 Task: Look for products in the category "IPA" from Stone Brewing Co only.
Action: Mouse moved to (756, 242)
Screenshot: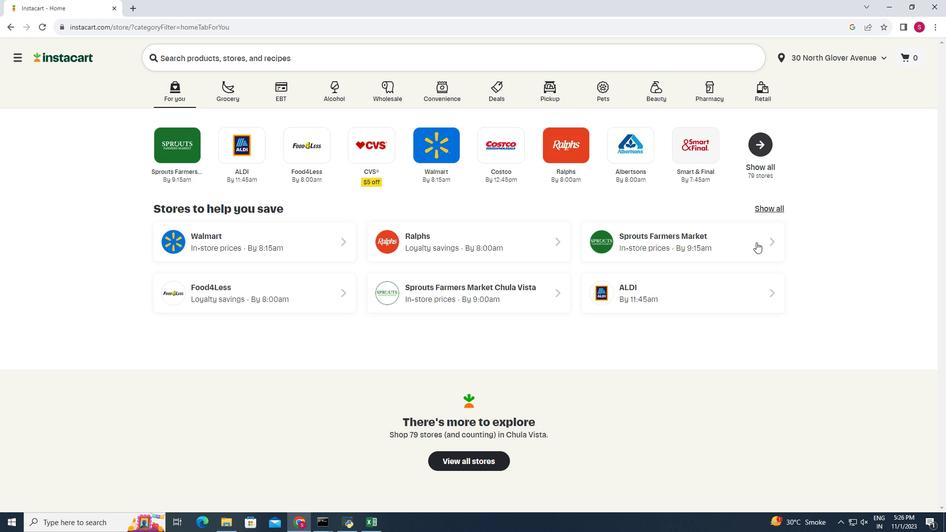 
Action: Mouse pressed left at (756, 242)
Screenshot: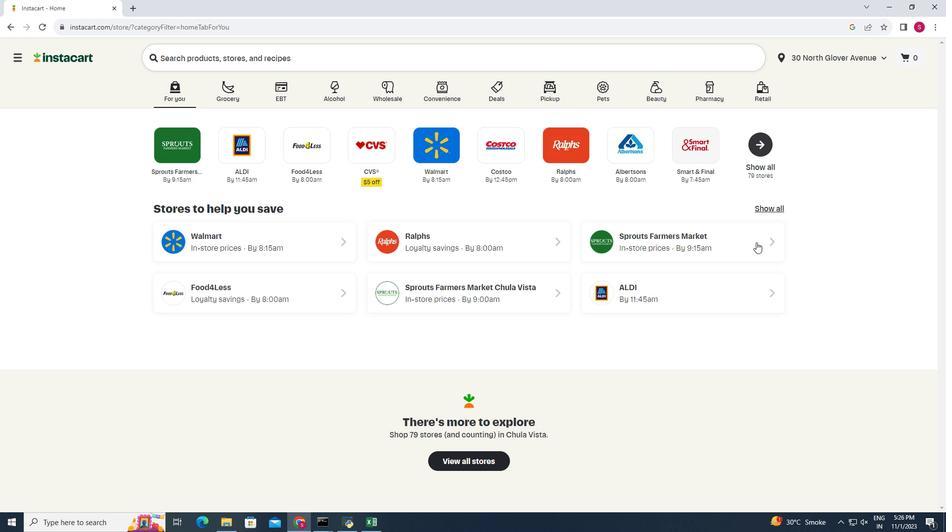 
Action: Mouse moved to (40, 506)
Screenshot: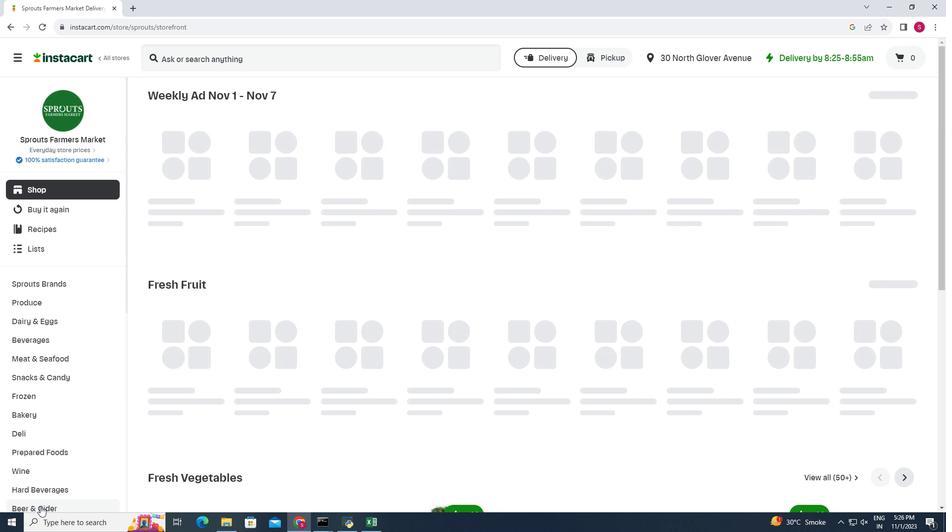 
Action: Mouse pressed left at (40, 506)
Screenshot: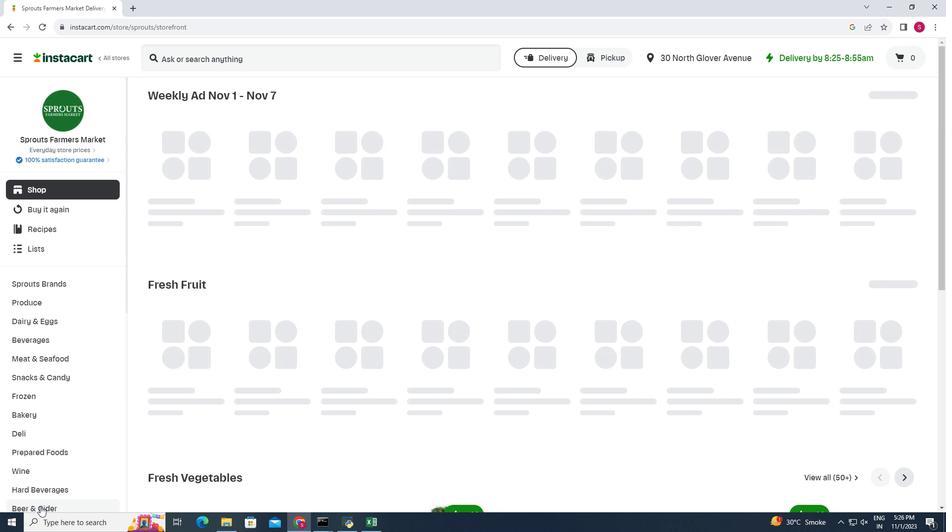 
Action: Mouse moved to (228, 121)
Screenshot: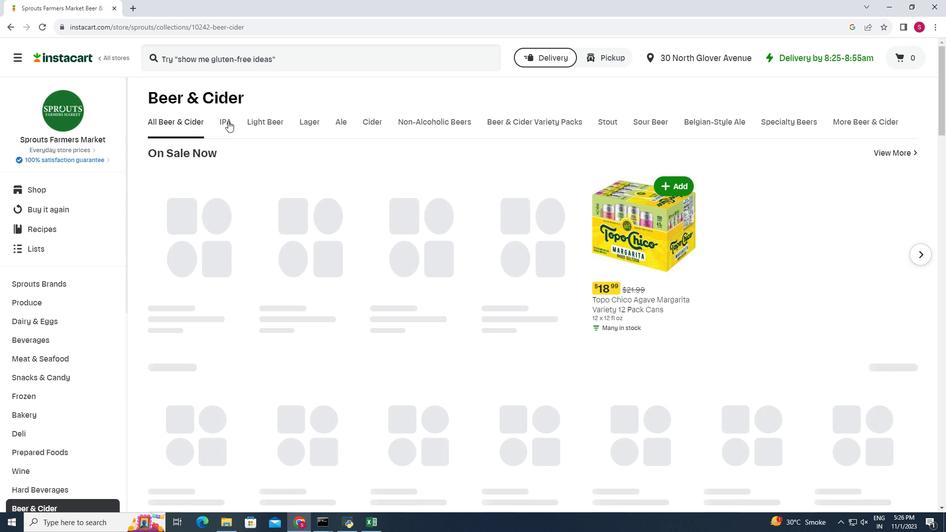 
Action: Mouse pressed left at (228, 121)
Screenshot: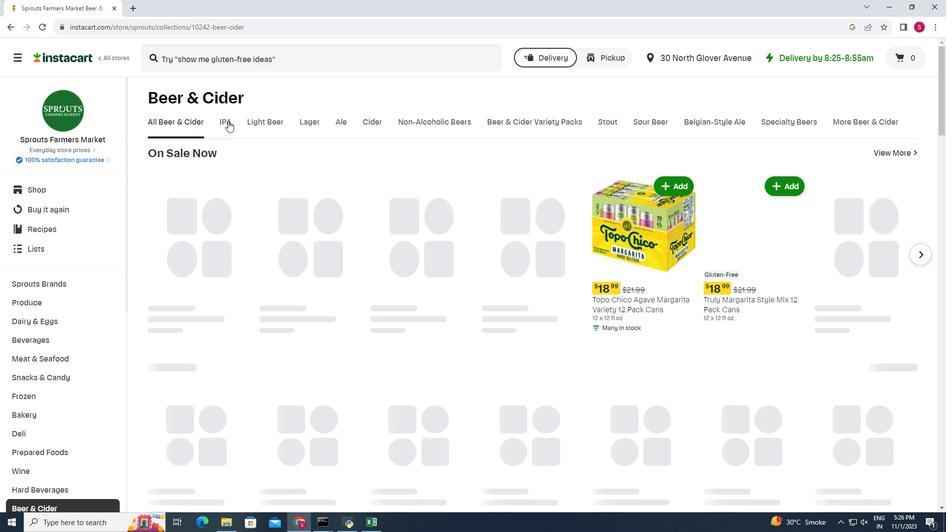 
Action: Mouse moved to (295, 155)
Screenshot: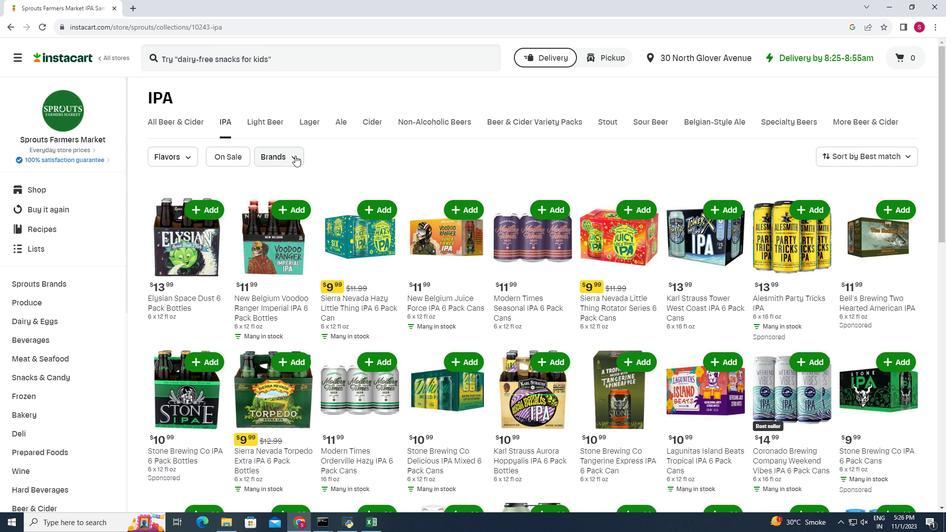 
Action: Mouse pressed left at (295, 155)
Screenshot: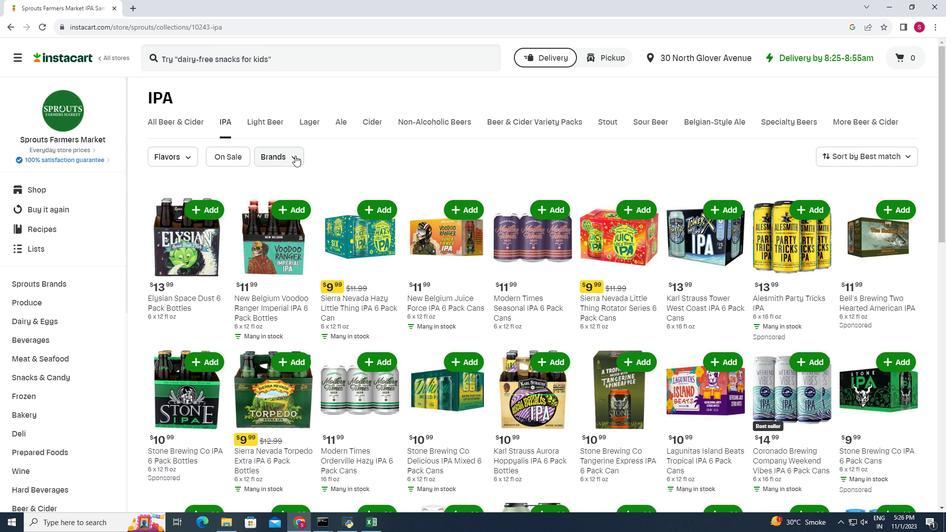 
Action: Mouse moved to (298, 183)
Screenshot: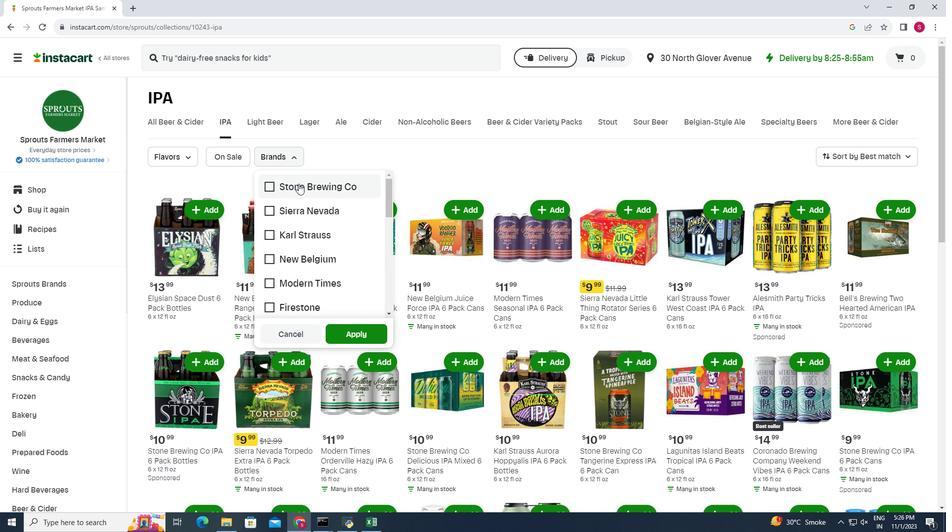 
Action: Mouse pressed left at (298, 183)
Screenshot: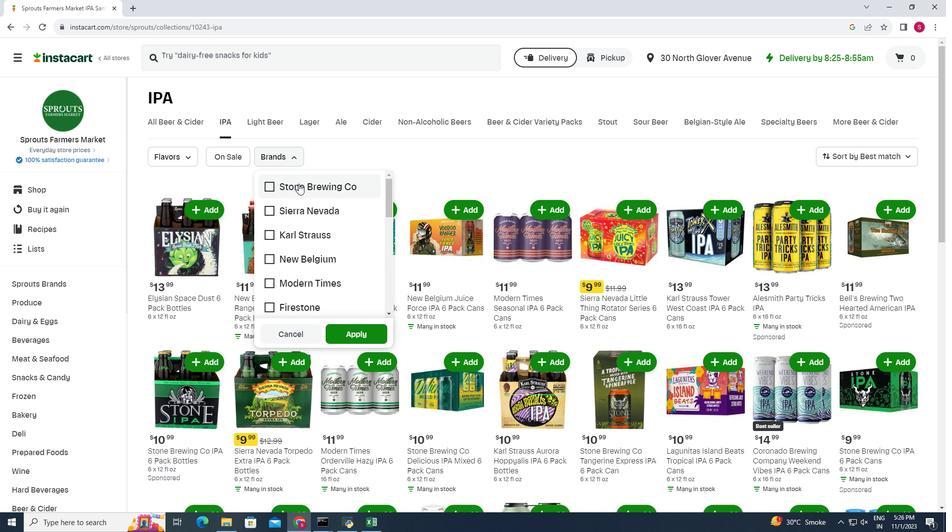 
Action: Mouse moved to (349, 334)
Screenshot: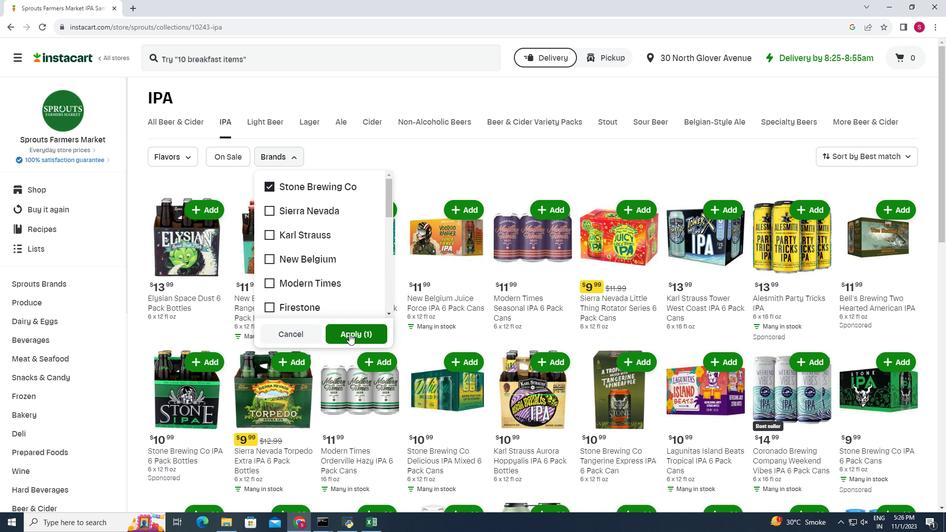 
Action: Mouse pressed left at (349, 334)
Screenshot: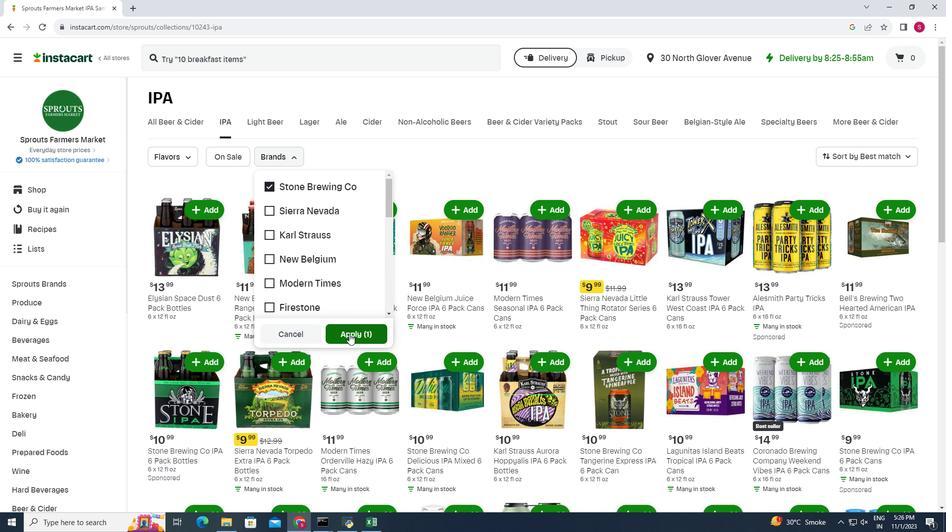 
Action: Mouse moved to (430, 299)
Screenshot: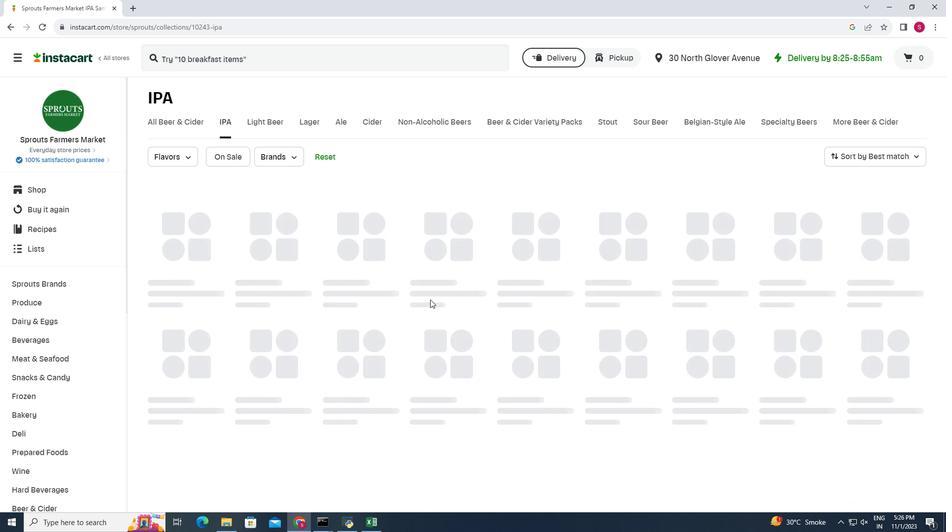 
Action: Mouse scrolled (430, 299) with delta (0, 0)
Screenshot: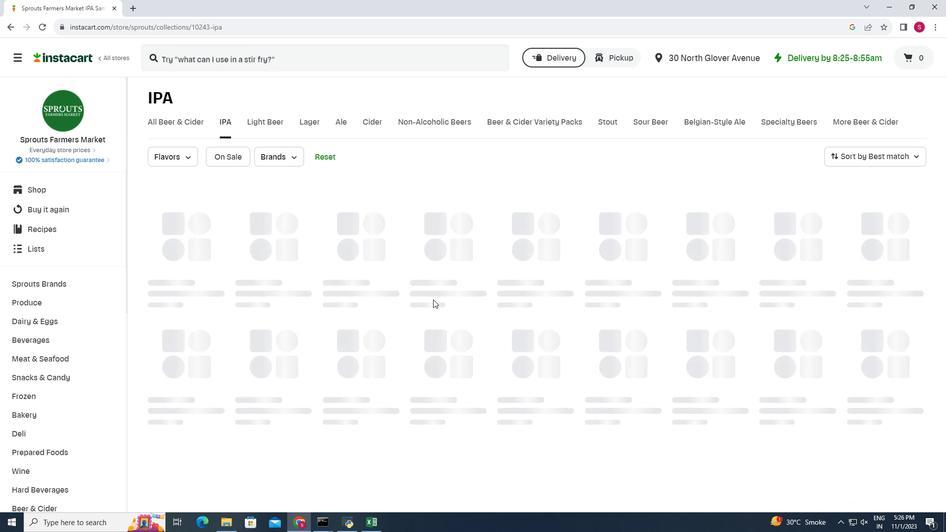 
Action: Mouse moved to (517, 326)
Screenshot: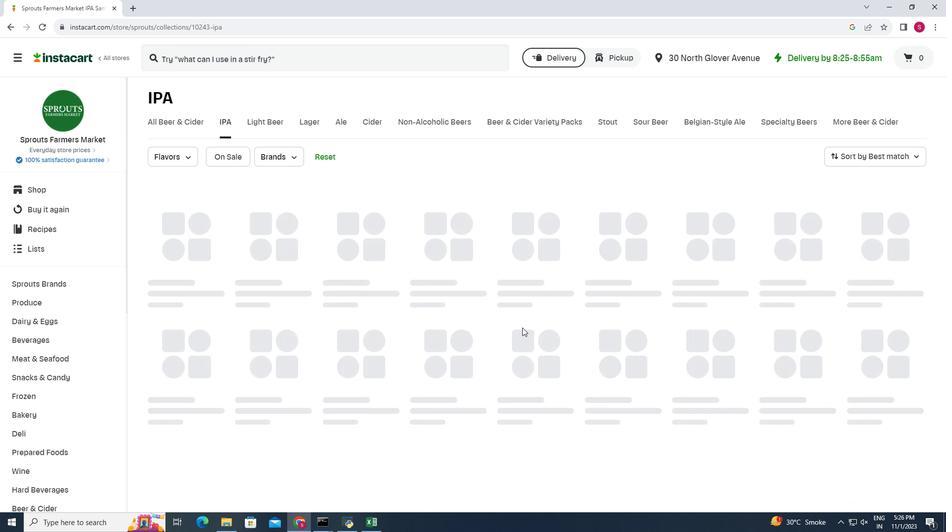 
Action: Mouse scrolled (517, 325) with delta (0, 0)
Screenshot: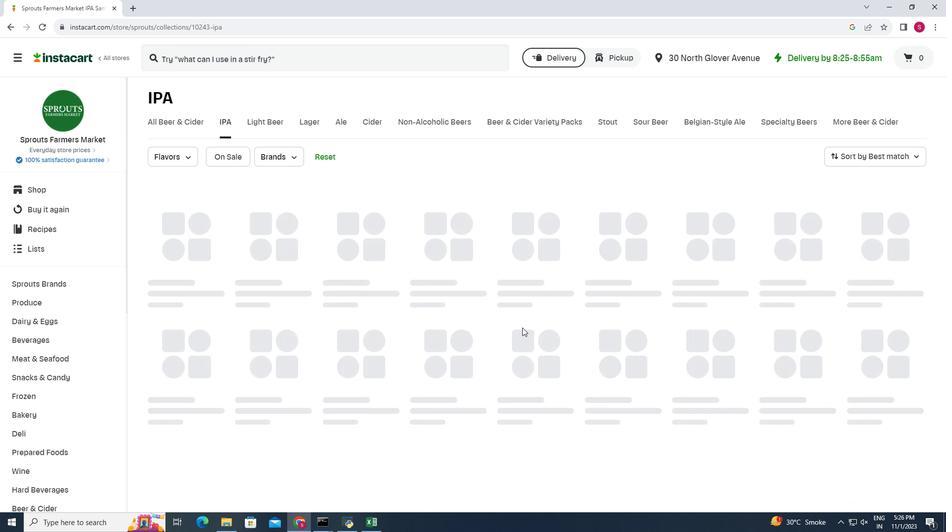 
Action: Mouse moved to (493, 327)
Screenshot: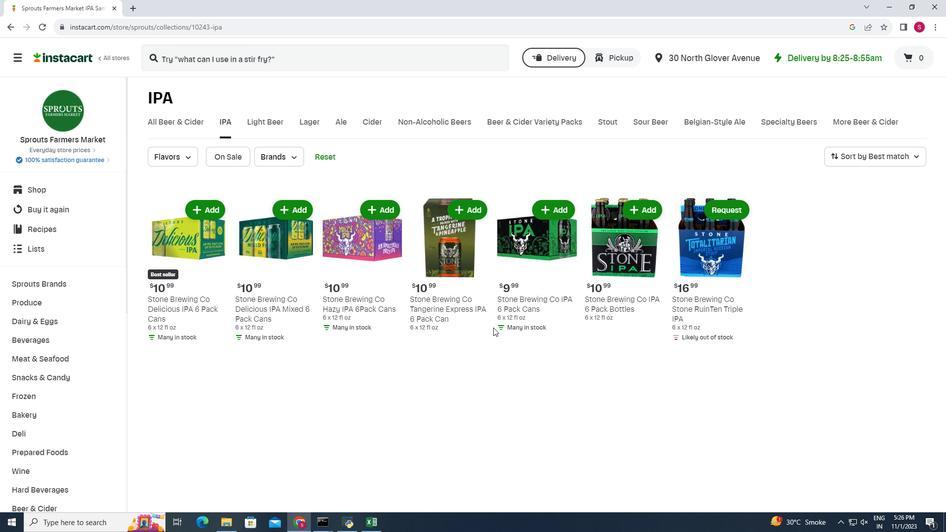 
Action: Mouse scrolled (493, 327) with delta (0, 0)
Screenshot: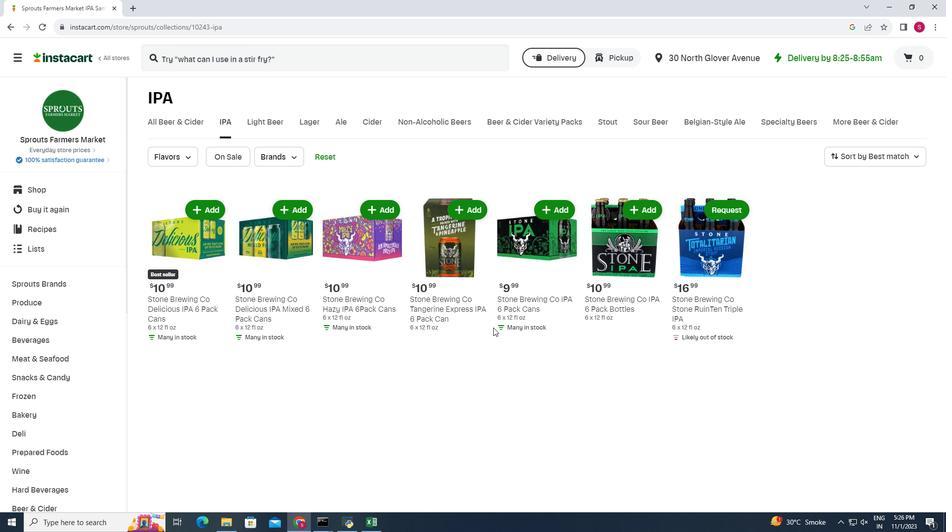 
Action: Mouse scrolled (493, 327) with delta (0, 0)
Screenshot: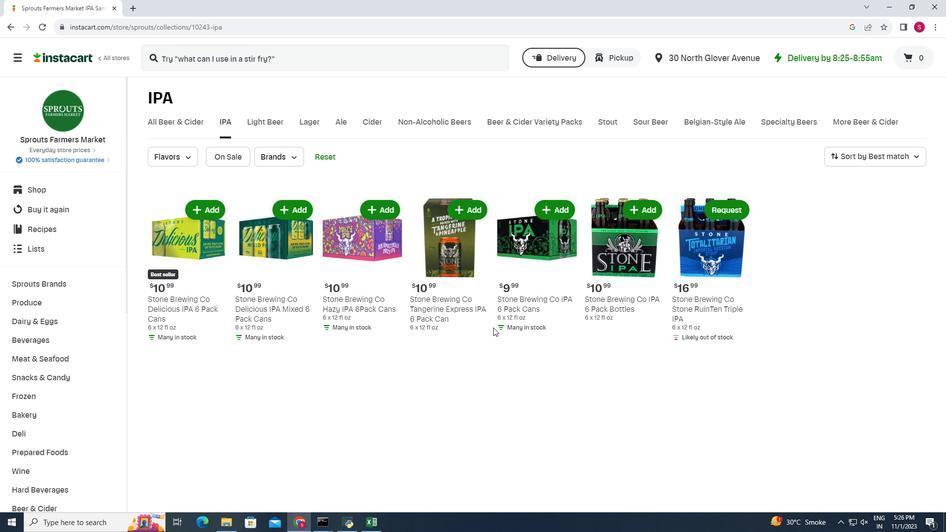 
Action: Mouse scrolled (493, 327) with delta (0, 0)
Screenshot: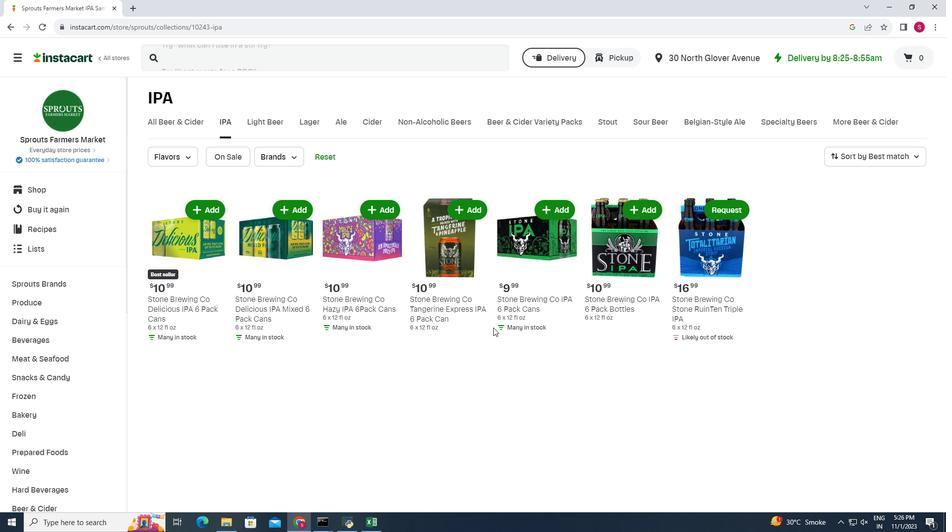 
Action: Mouse scrolled (493, 327) with delta (0, 0)
Screenshot: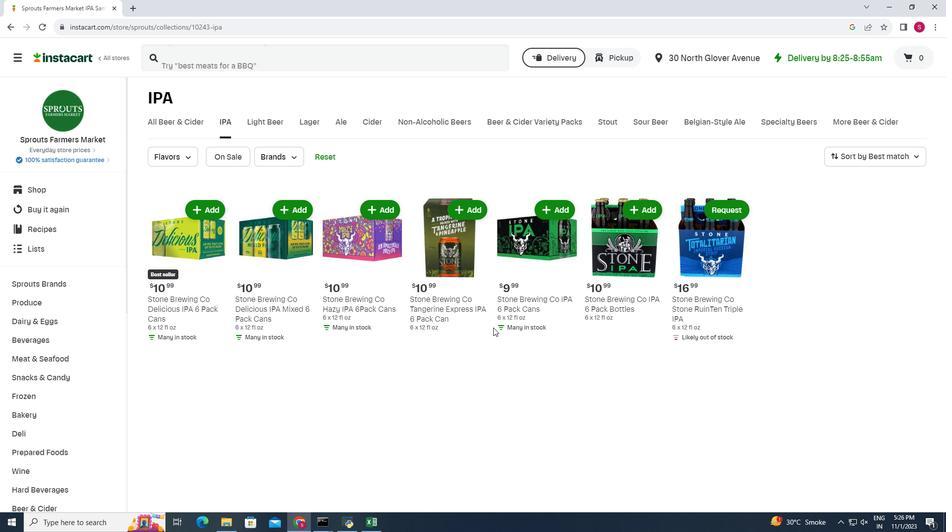
Action: Mouse moved to (445, 337)
Screenshot: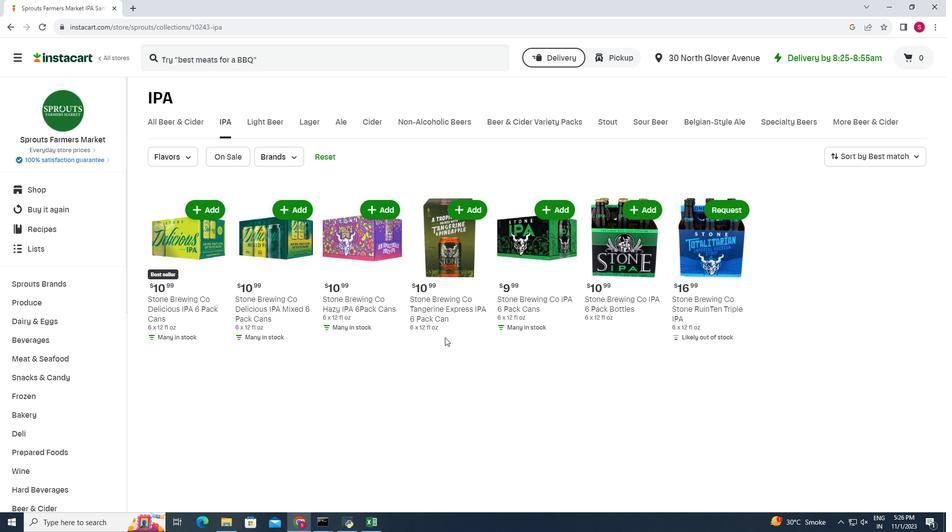 
